 Task: Create a new list with the name "future" to add the repository "Javascript".
Action: Mouse moved to (1011, 181)
Screenshot: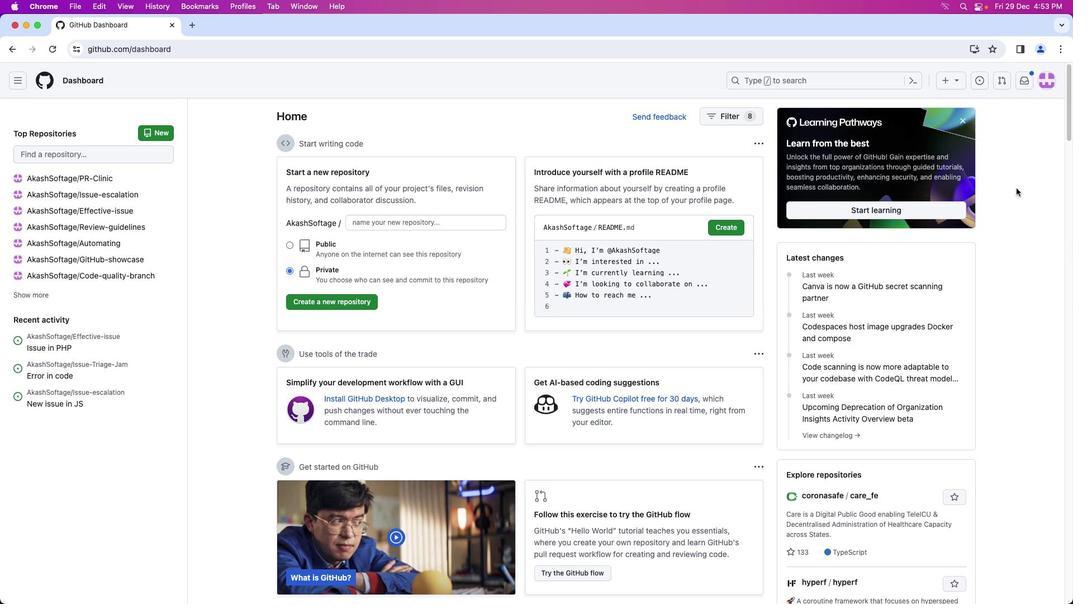 
Action: Mouse pressed left at (1011, 181)
Screenshot: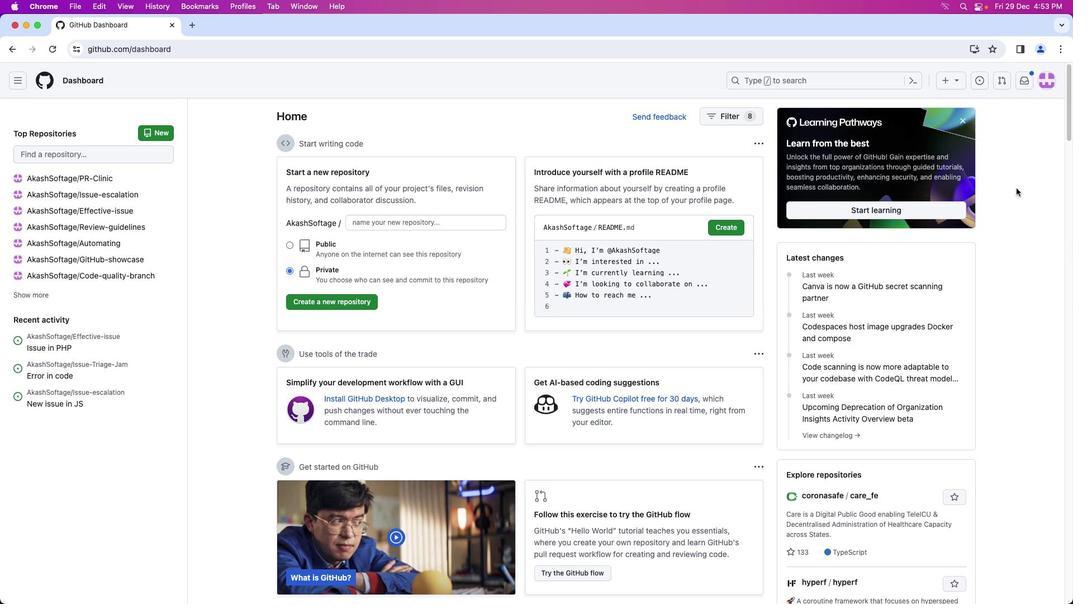 
Action: Mouse moved to (1041, 73)
Screenshot: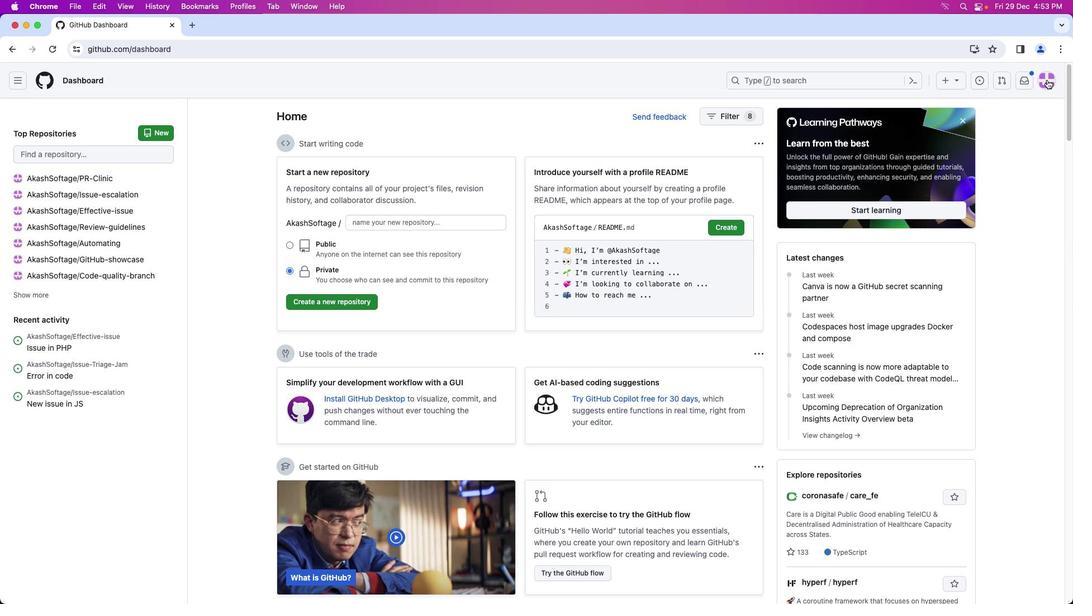 
Action: Mouse pressed left at (1041, 73)
Screenshot: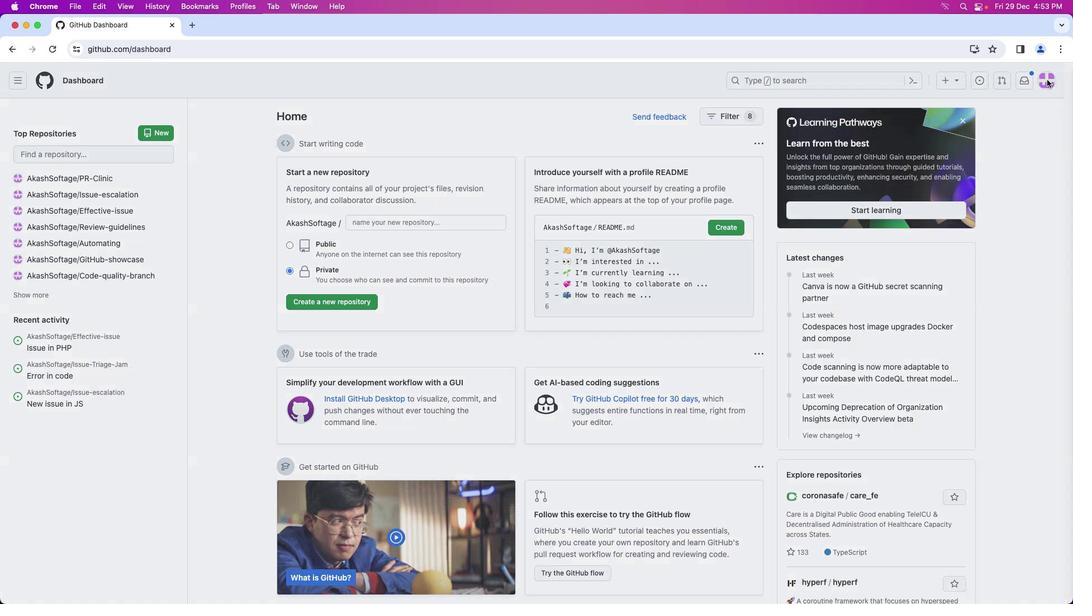 
Action: Mouse moved to (989, 176)
Screenshot: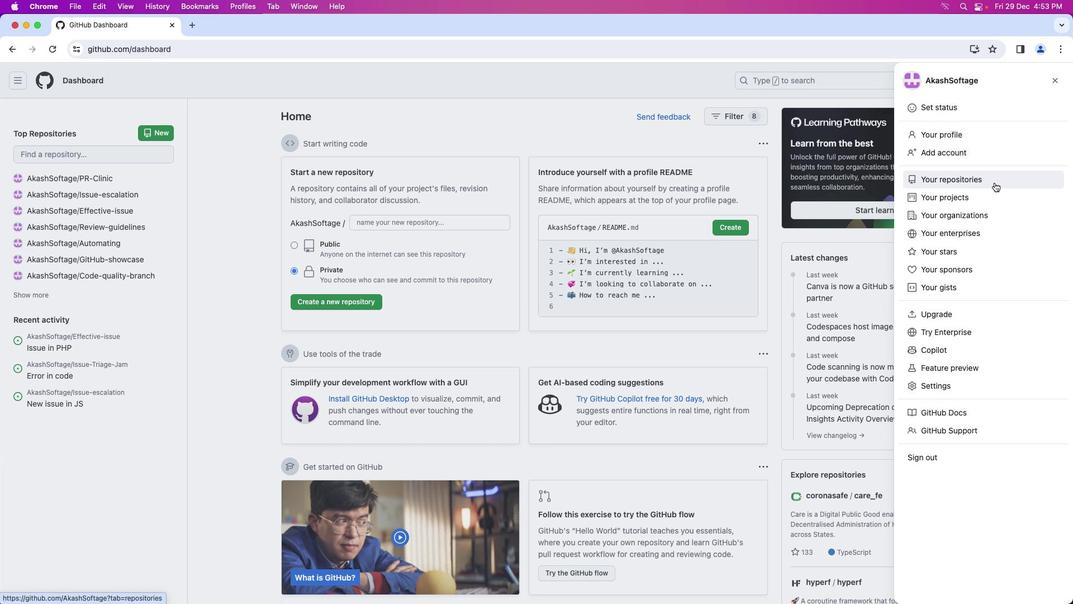 
Action: Mouse pressed left at (989, 176)
Screenshot: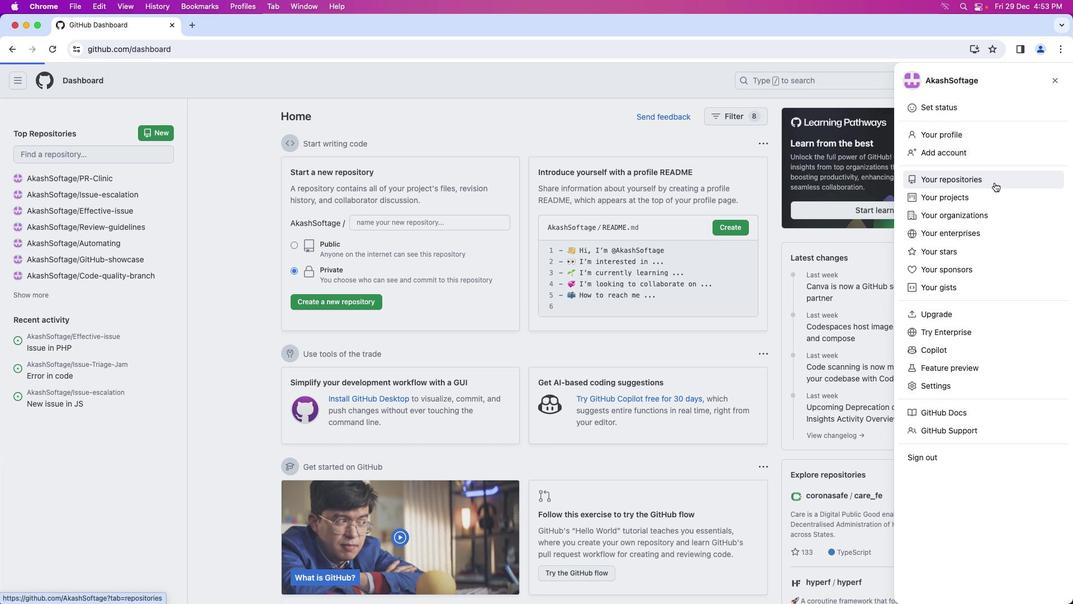 
Action: Mouse moved to (376, 173)
Screenshot: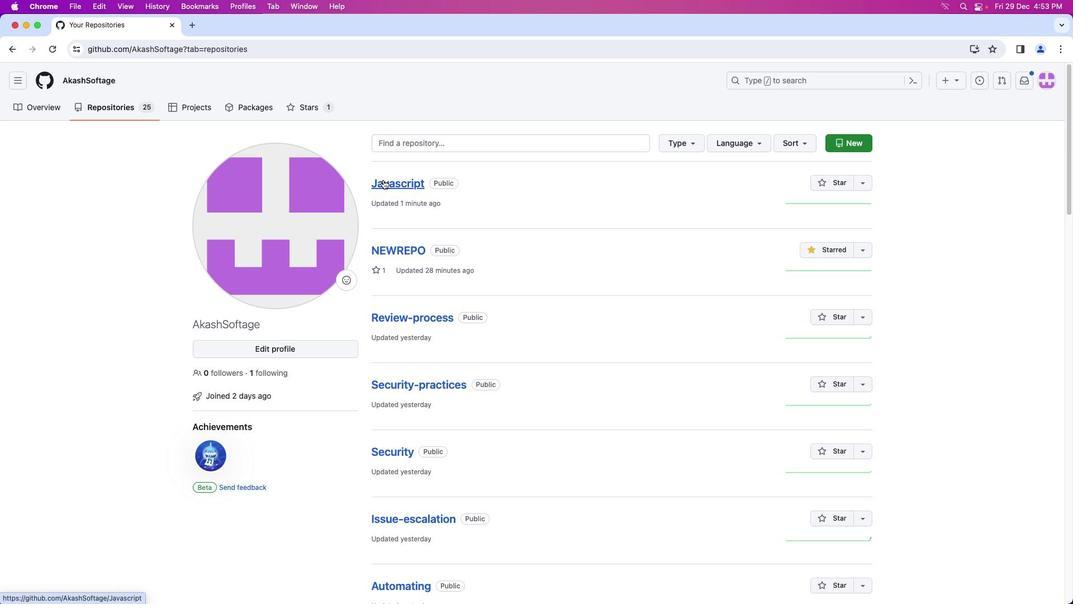 
Action: Mouse pressed left at (376, 173)
Screenshot: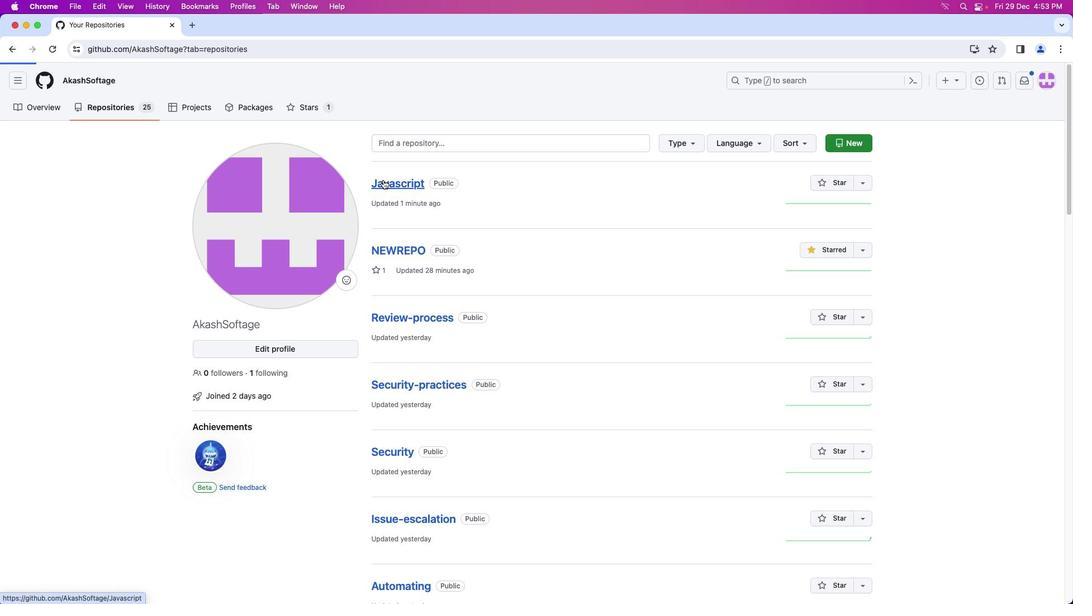 
Action: Mouse moved to (31, 107)
Screenshot: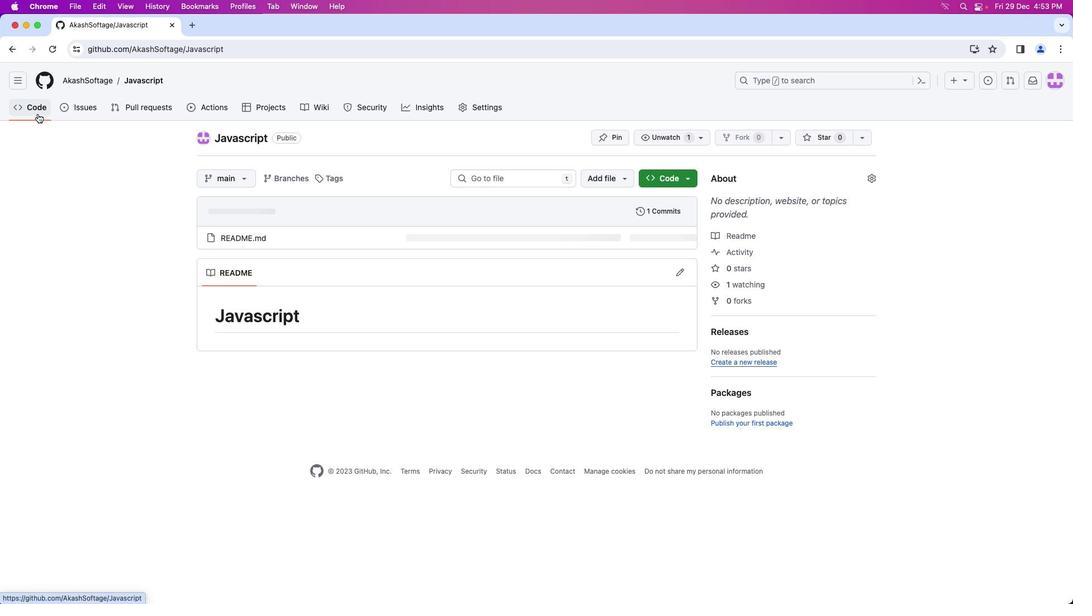 
Action: Mouse pressed left at (31, 107)
Screenshot: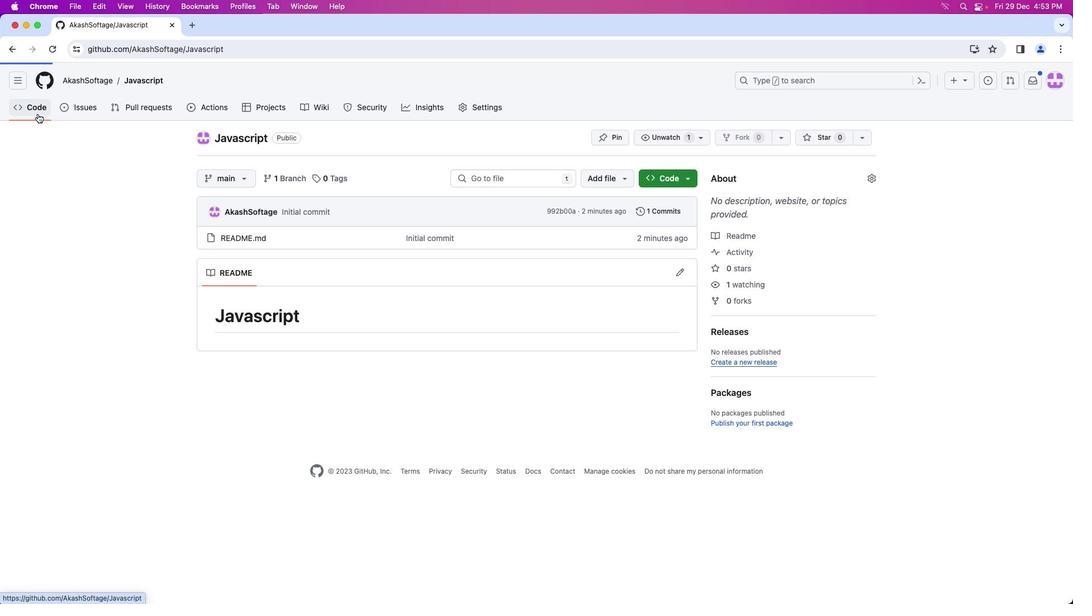 
Action: Mouse moved to (858, 127)
Screenshot: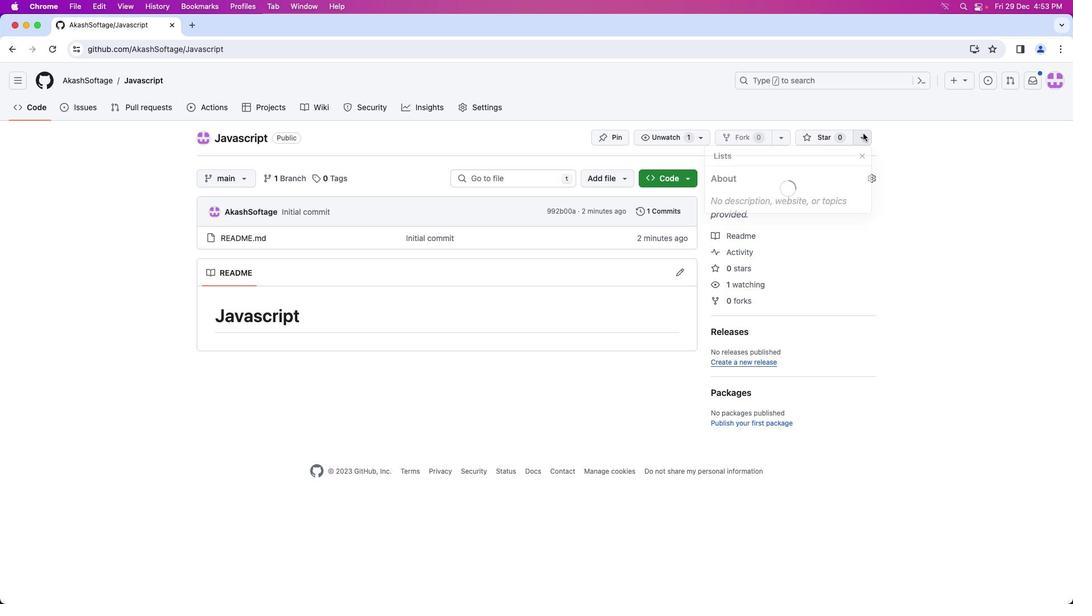 
Action: Mouse pressed left at (858, 127)
Screenshot: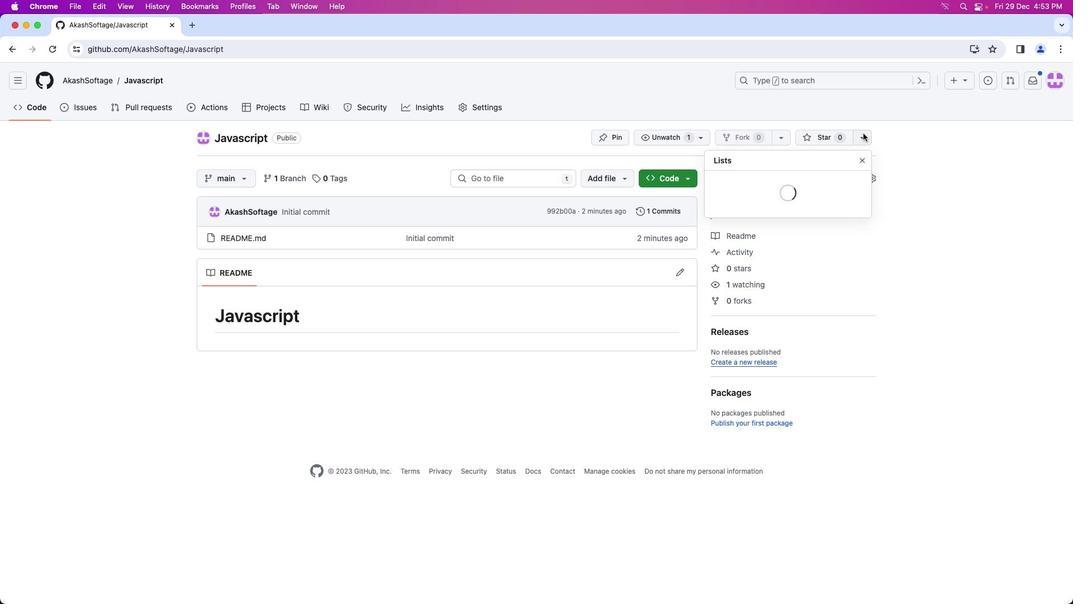 
Action: Mouse moved to (742, 220)
Screenshot: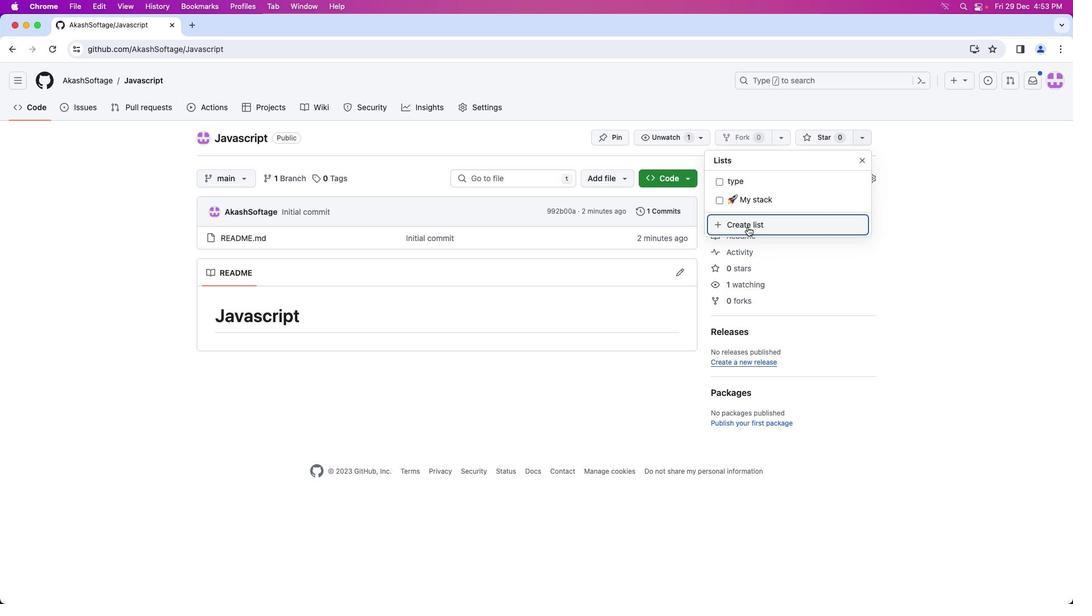 
Action: Mouse pressed left at (742, 220)
Screenshot: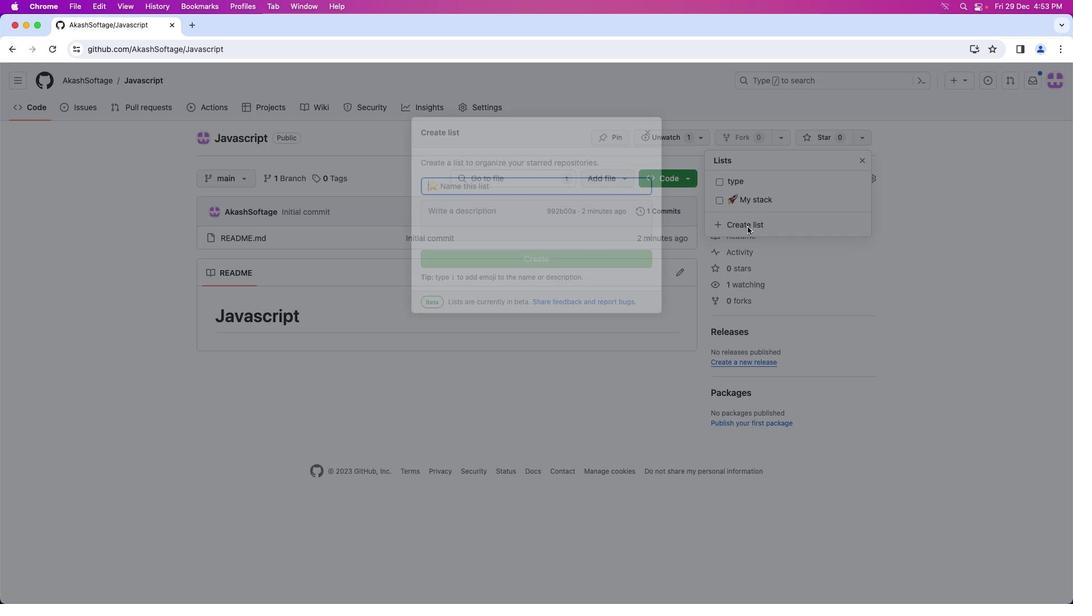 
Action: Mouse moved to (531, 177)
Screenshot: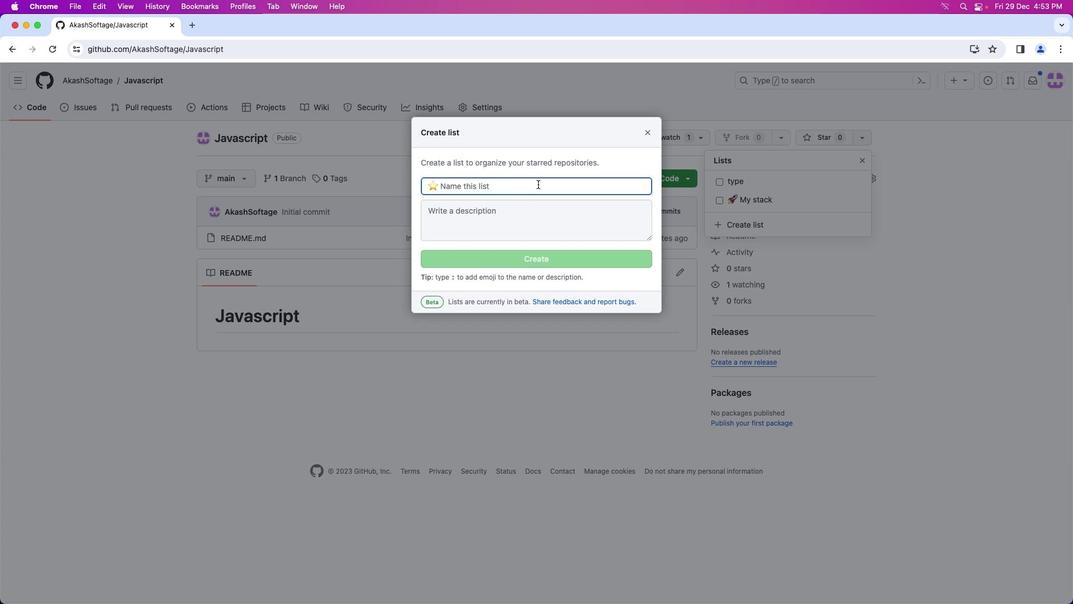 
Action: Mouse pressed left at (531, 177)
Screenshot: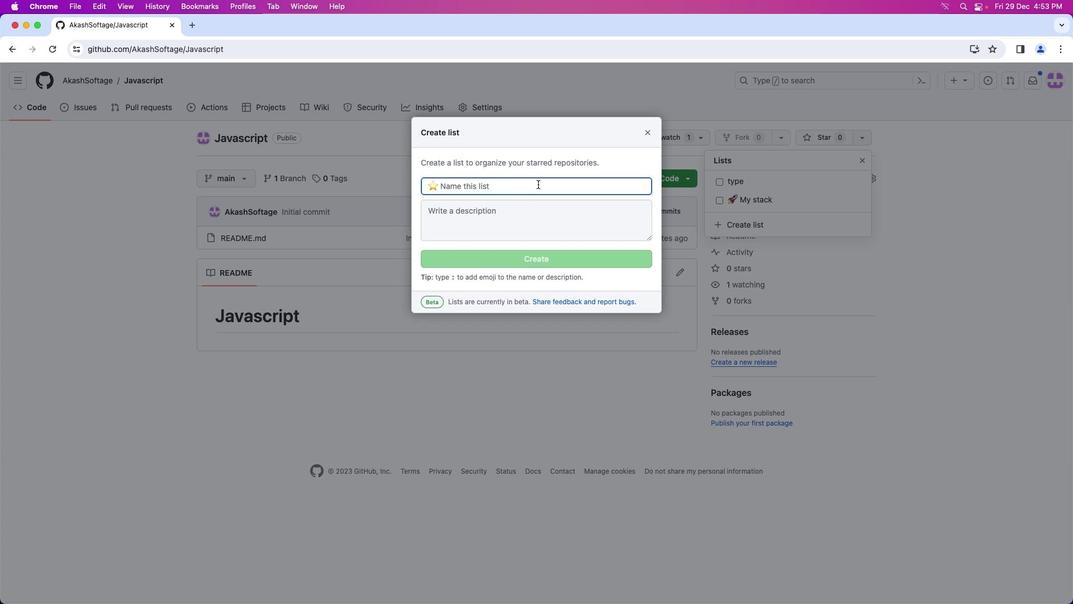 
Action: Mouse moved to (531, 177)
Screenshot: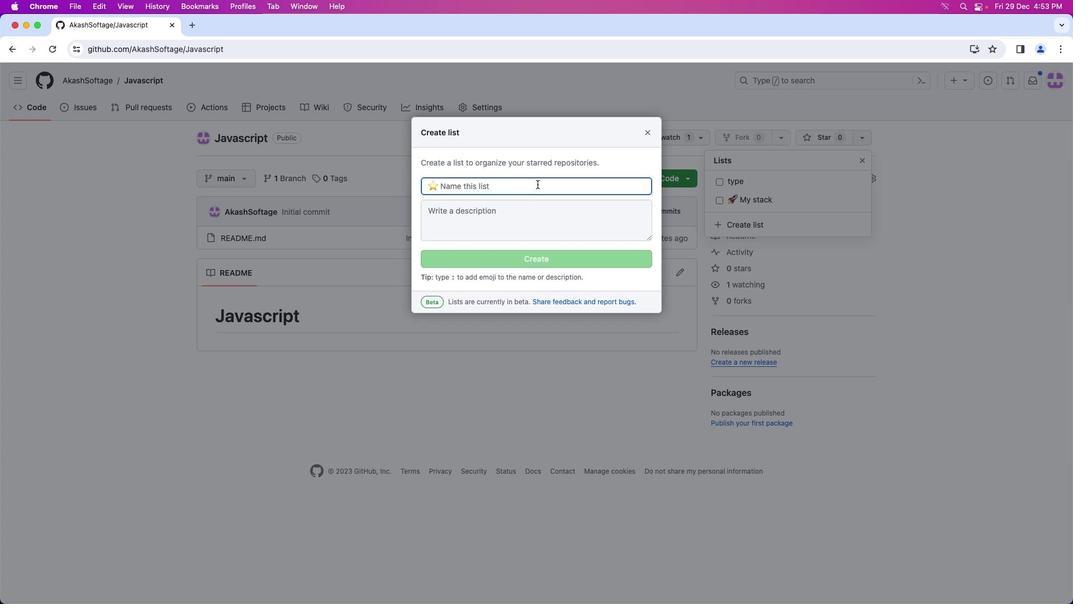 
Action: Key pressed 'F'Key.backspace'C'Key.backspaceKey.caps_lockKey.caps_lock'F''U'Key.caps_lockKey.backspaceKey.backspace'f''u''t''u''r''e'
Screenshot: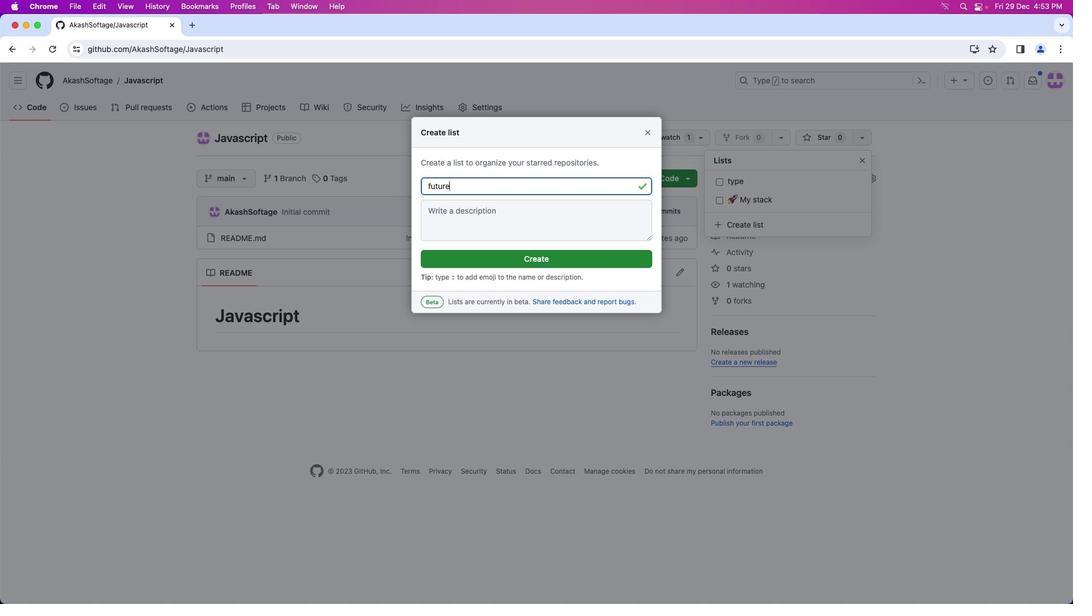 
Action: Mouse moved to (520, 209)
Screenshot: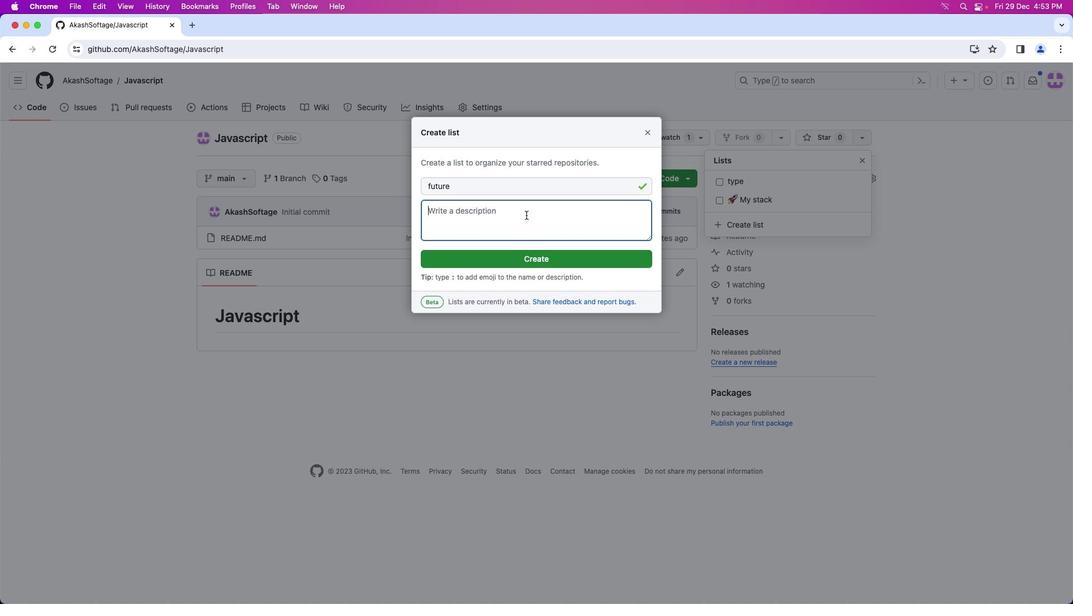 
Action: Mouse pressed left at (520, 209)
Screenshot: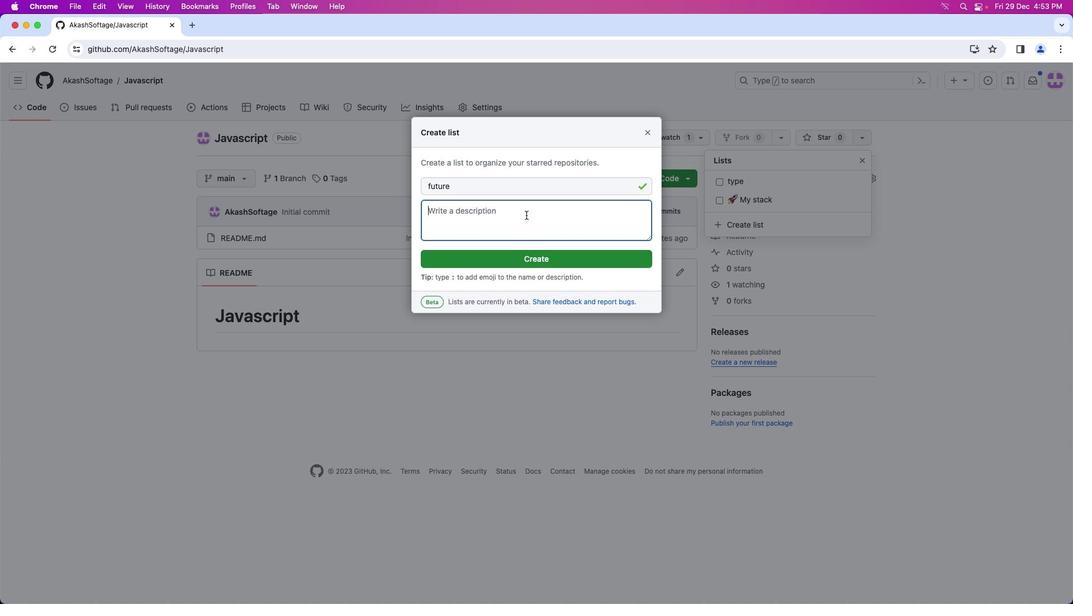 
Action: Mouse moved to (533, 258)
Screenshot: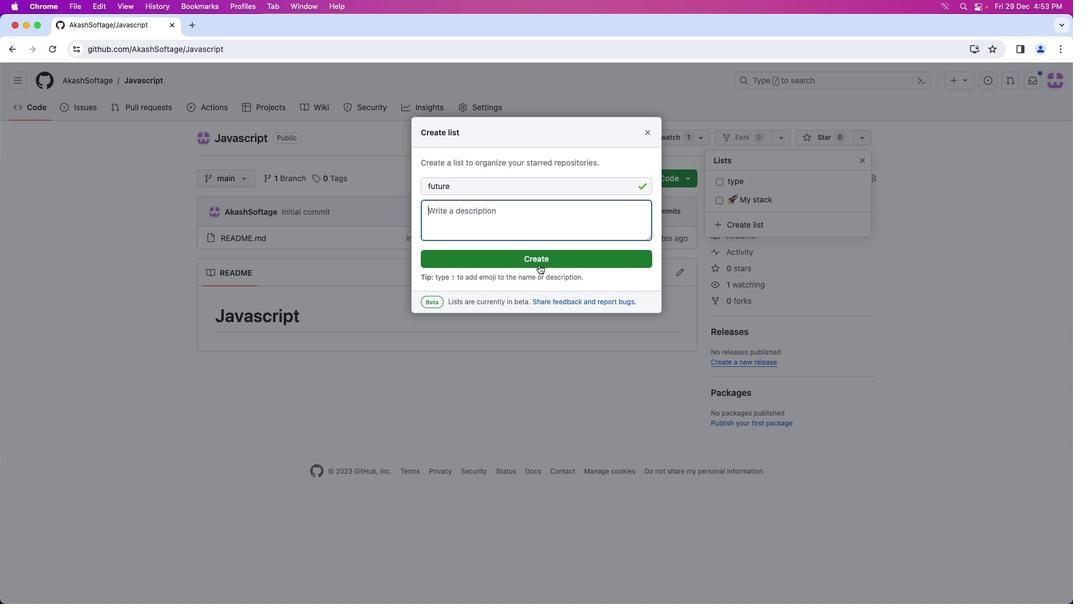 
Action: Mouse pressed left at (533, 258)
Screenshot: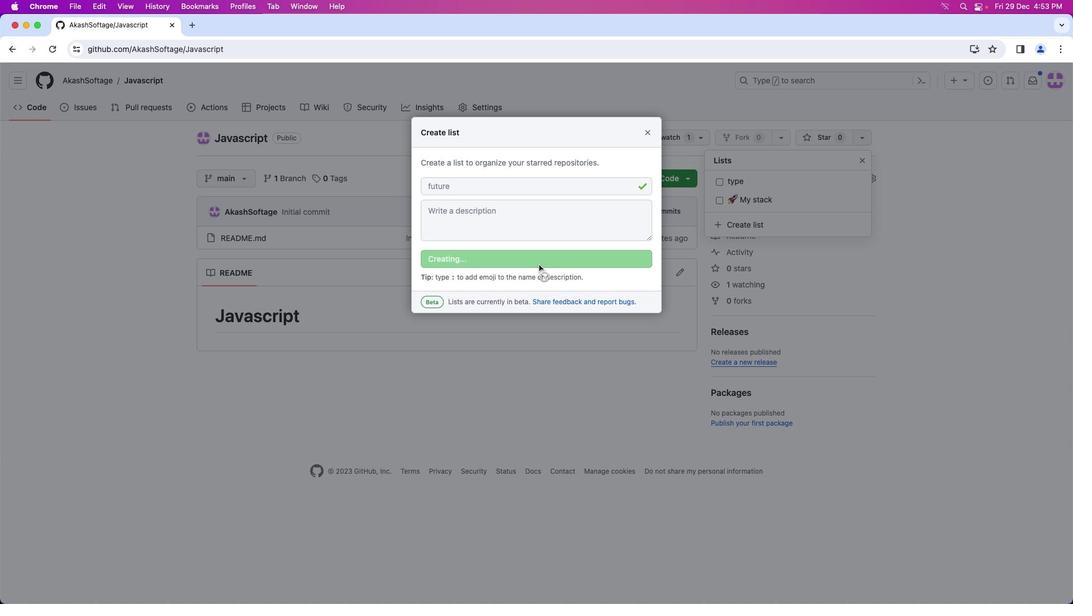 
Action: Mouse moved to (860, 134)
Screenshot: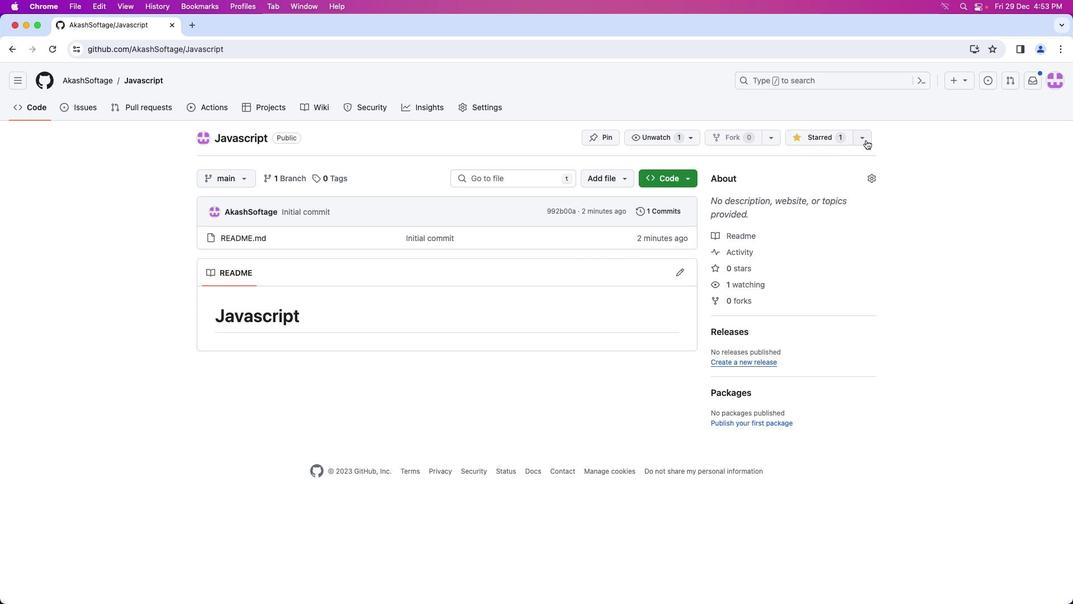 
Action: Mouse pressed left at (860, 134)
Screenshot: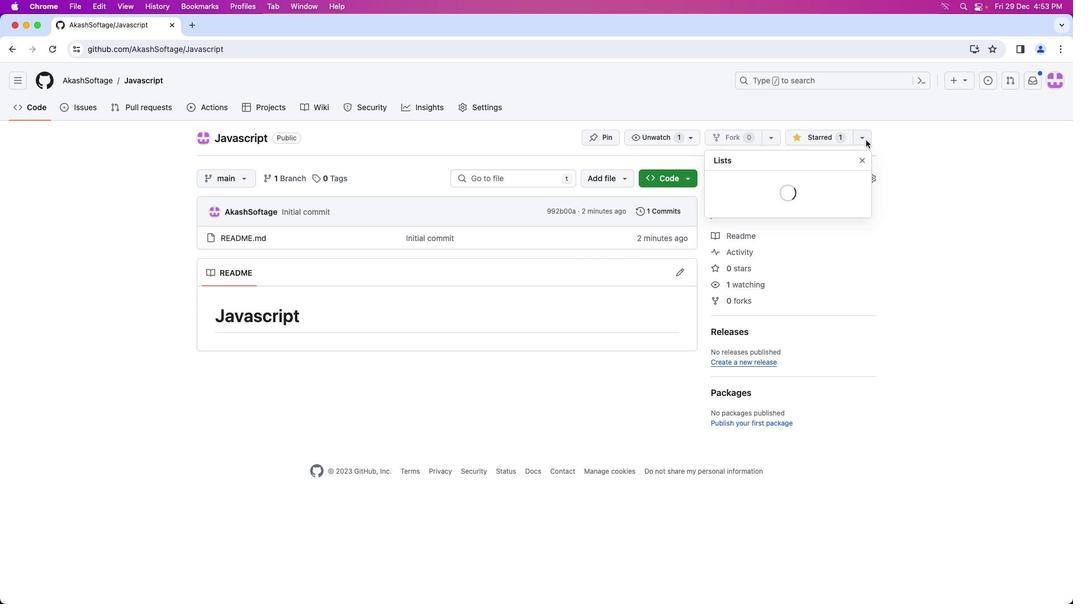 
Action: Mouse moved to (725, 185)
Screenshot: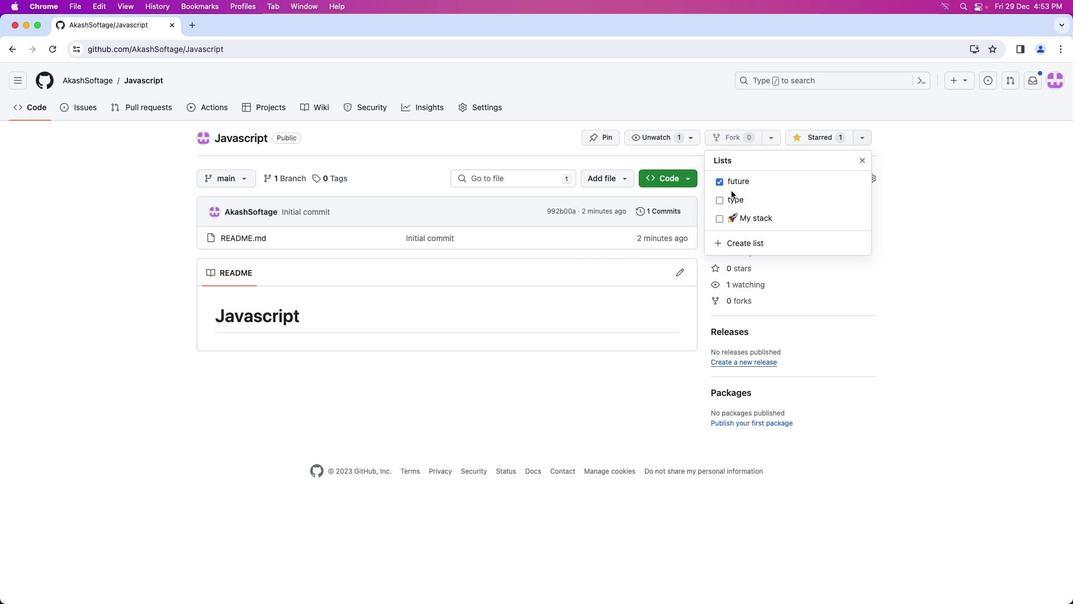 
